 Task: Add a signature Brooke Phillips containing 'Best regards from, Brooke Phillips' to email address softage.1@softage.net and add a folder Research
Action: Mouse moved to (581, 318)
Screenshot: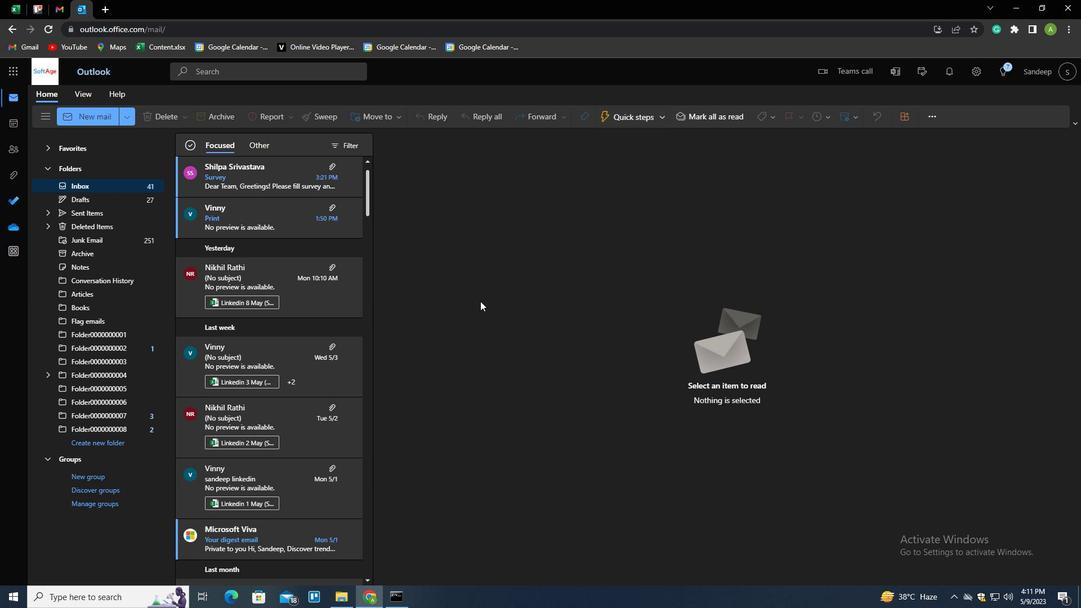 
Action: Key pressed n
Screenshot: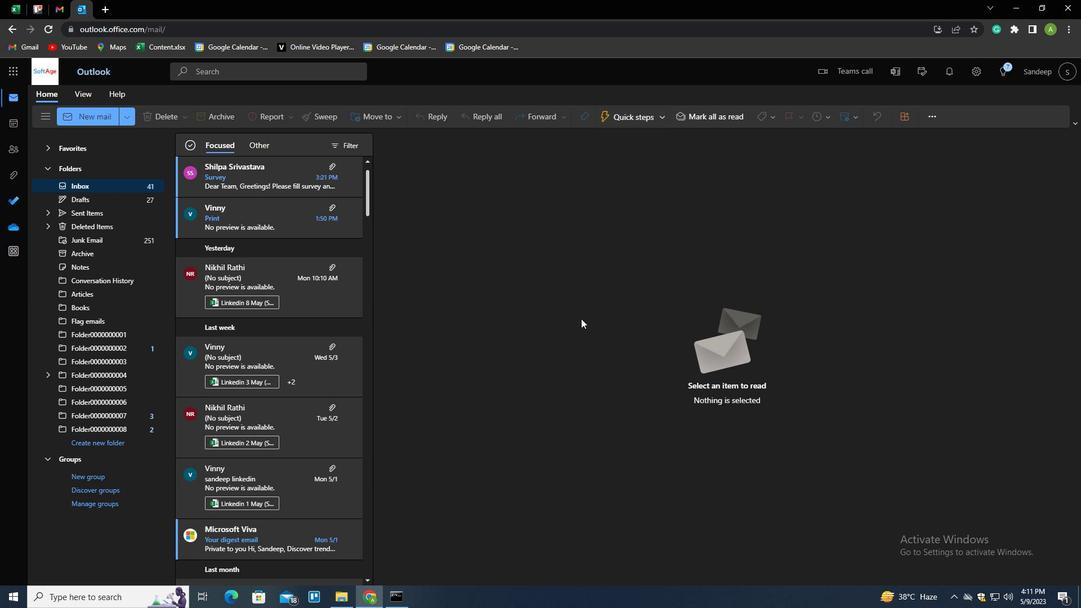 
Action: Mouse moved to (758, 115)
Screenshot: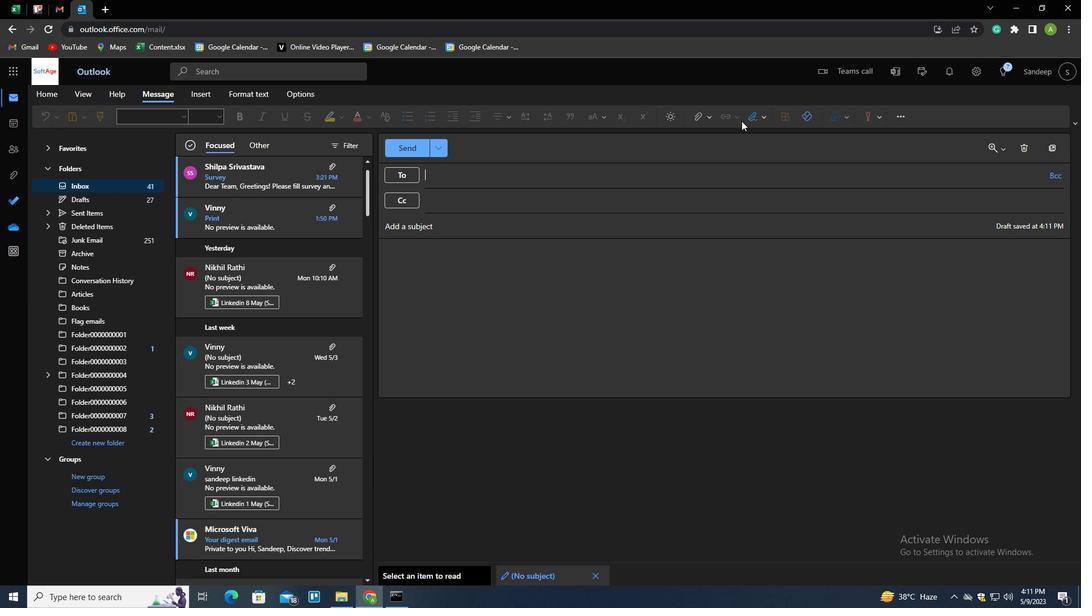 
Action: Mouse pressed left at (758, 115)
Screenshot: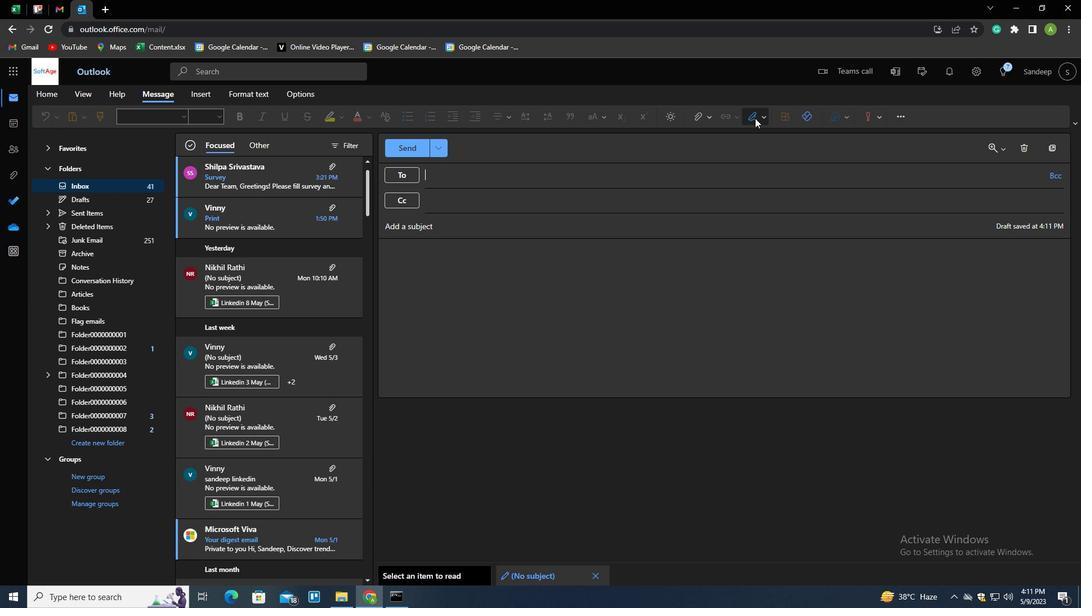 
Action: Mouse moved to (743, 137)
Screenshot: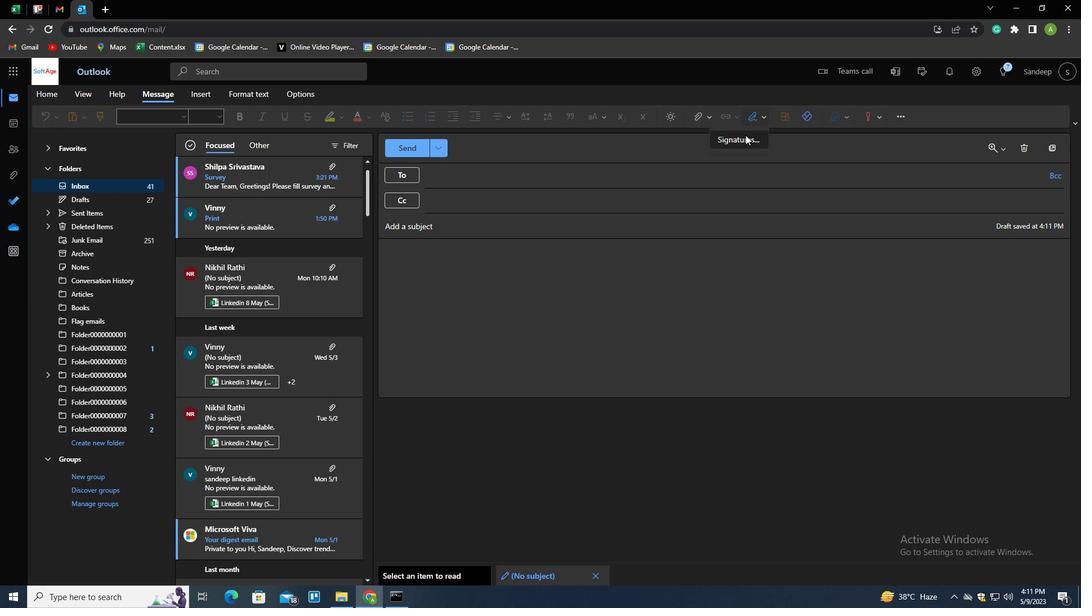 
Action: Mouse pressed left at (743, 137)
Screenshot: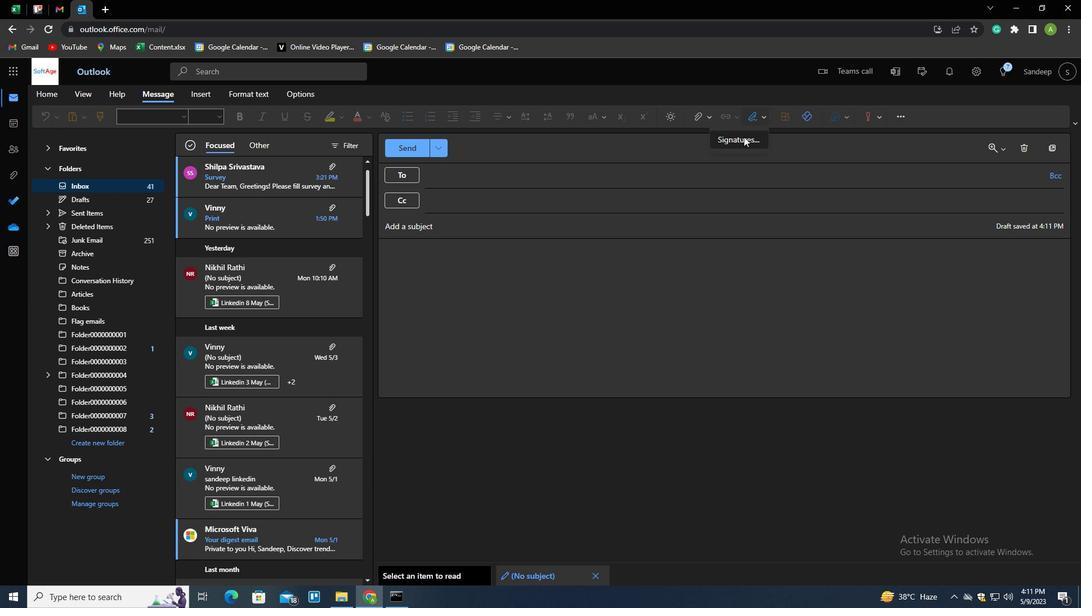 
Action: Mouse moved to (552, 206)
Screenshot: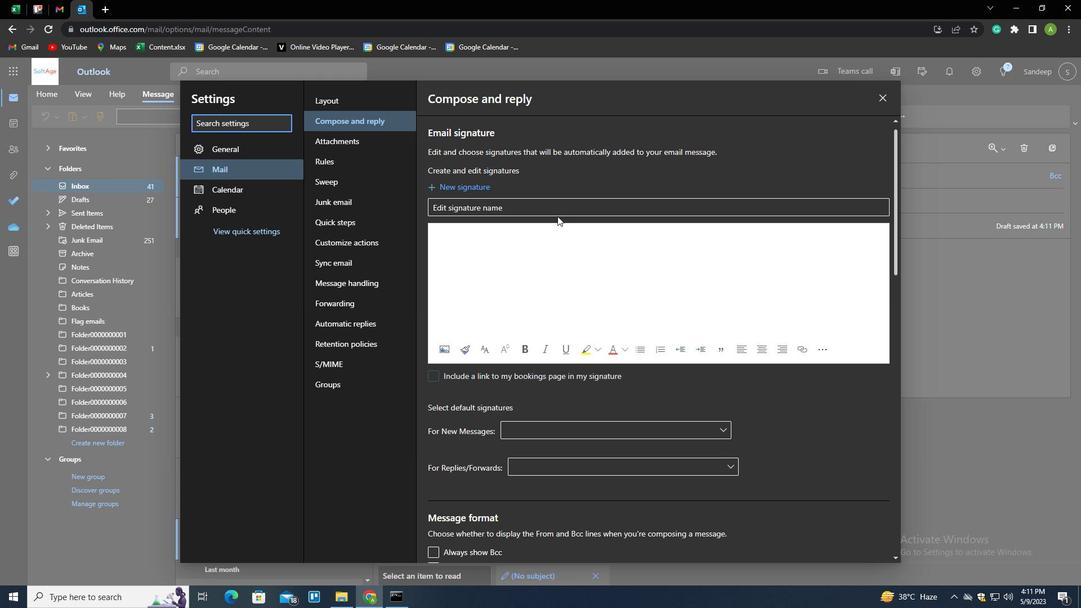 
Action: Mouse pressed left at (552, 206)
Screenshot: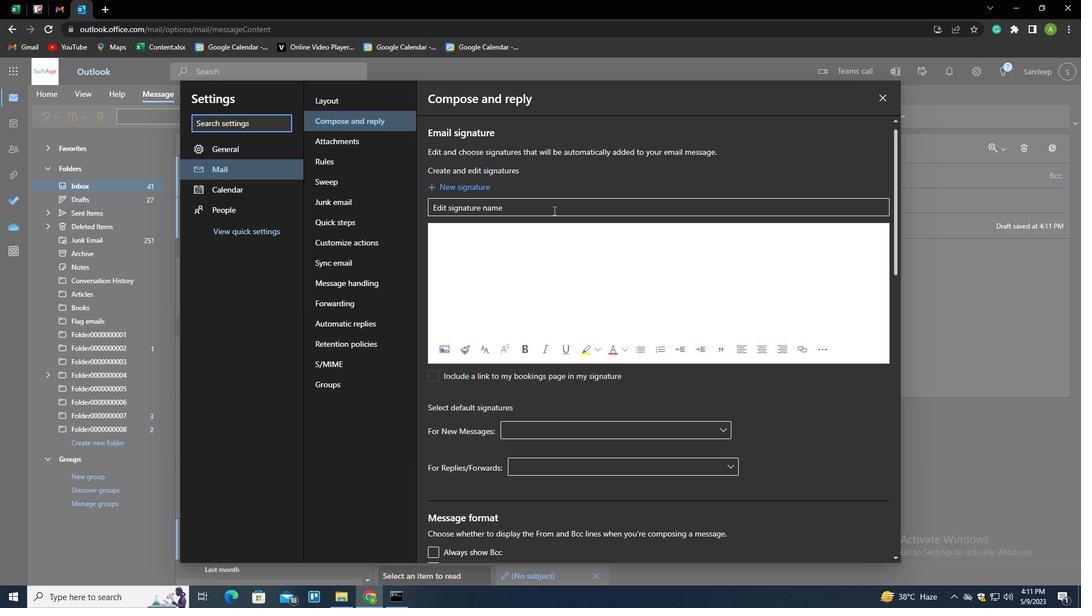 
Action: Key pressed <Key.shift><Key.shift><Key.shift><Key.shift><Key.shift><Key.shift>BROOKE<Key.space><Key.shift>PHILLIPS<Key.tab><Key.shift_r><Key.enter><Key.enter><Key.enter><Key.enter><Key.enter><Key.enter><Key.enter><Key.shift>BEST<Key.space>REGARDSF<Key.space><Key.backspace><Key.backspace><Key.space>FROM,<Key.shift_r><Key.enter><Key.shift>BROOLE<Key.backspace><Key.backspace>KE<Key.space><Key.shift>PHILLIPS
Screenshot: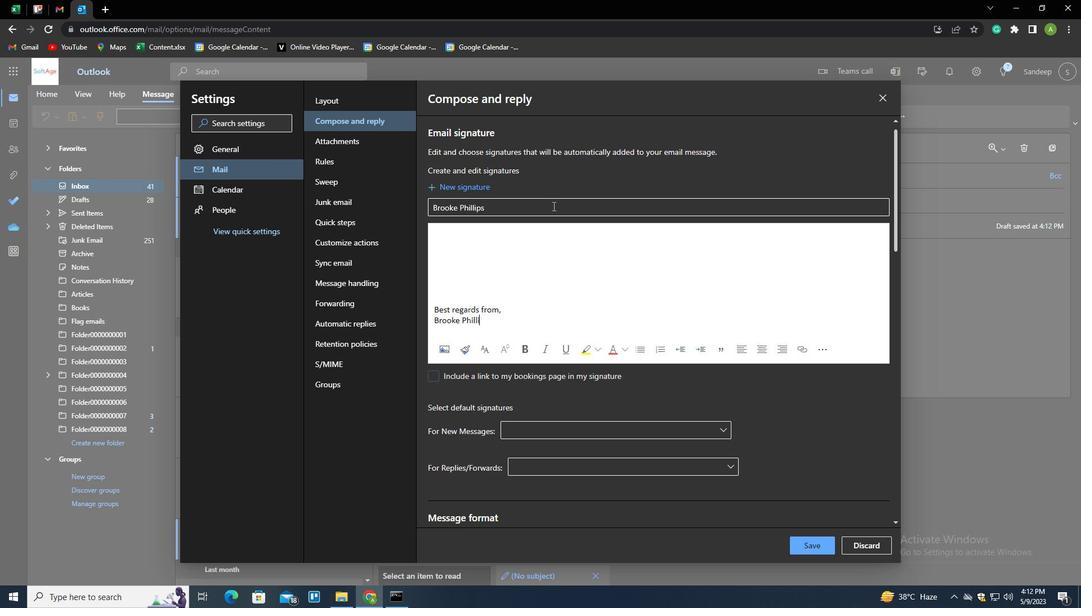 
Action: Mouse moved to (806, 544)
Screenshot: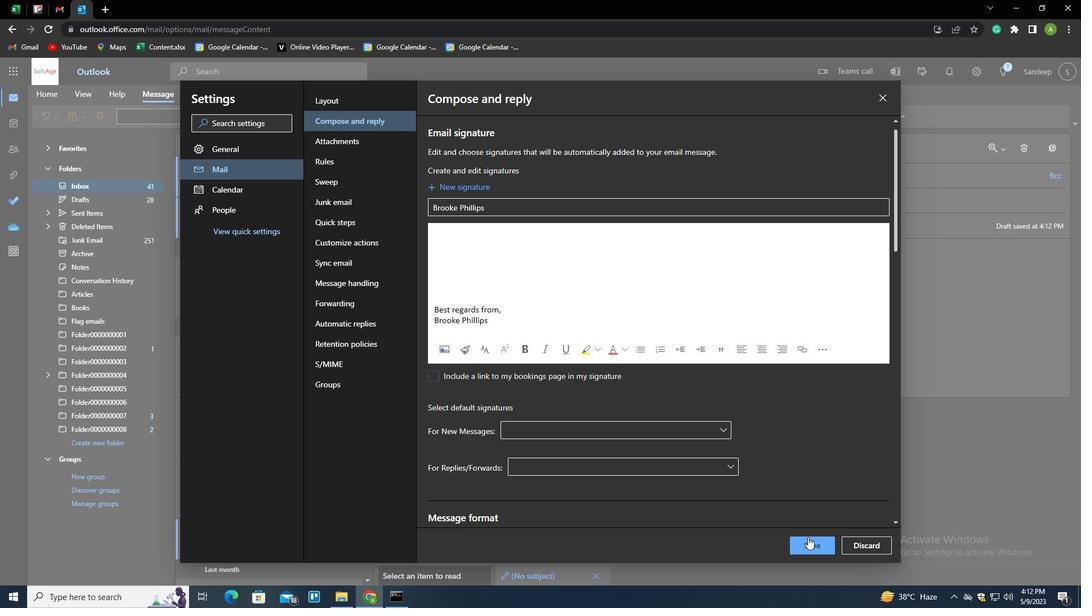 
Action: Mouse pressed left at (806, 544)
Screenshot: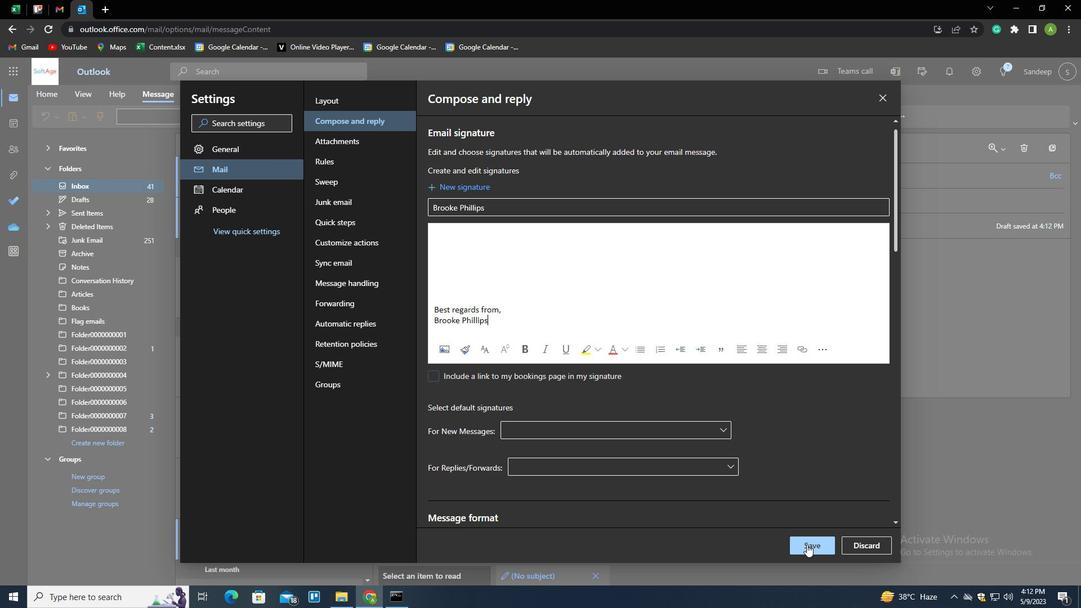 
Action: Mouse moved to (985, 366)
Screenshot: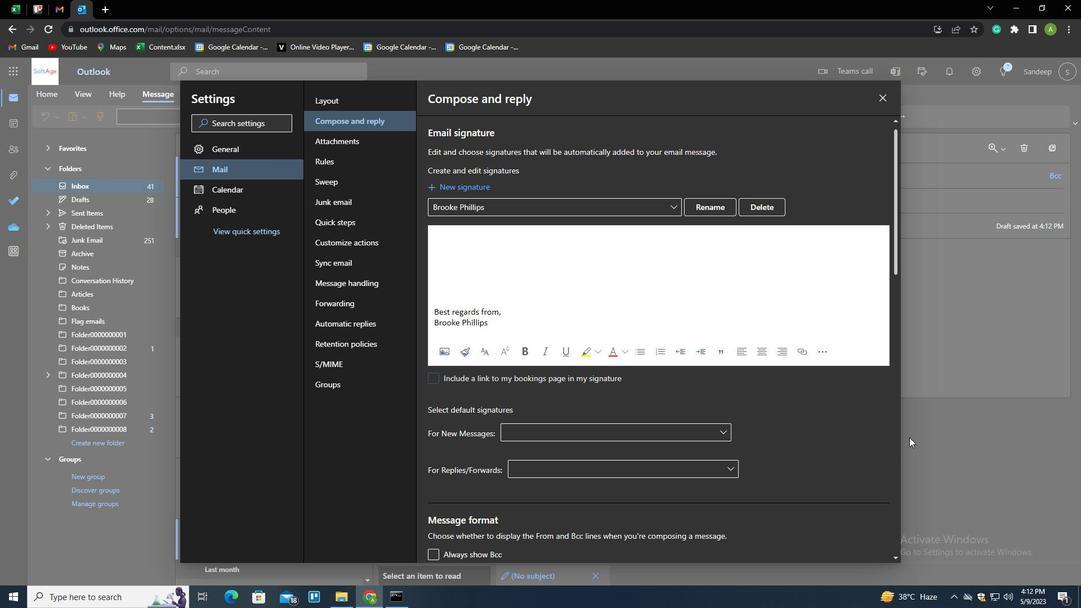
Action: Mouse pressed left at (985, 366)
Screenshot: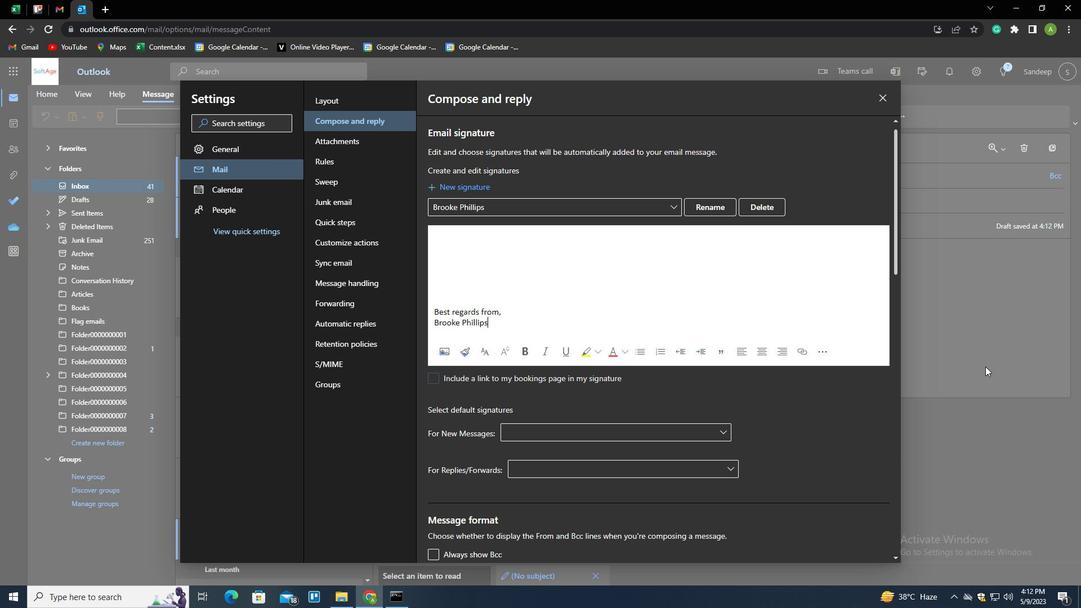 
Action: Mouse moved to (765, 110)
Screenshot: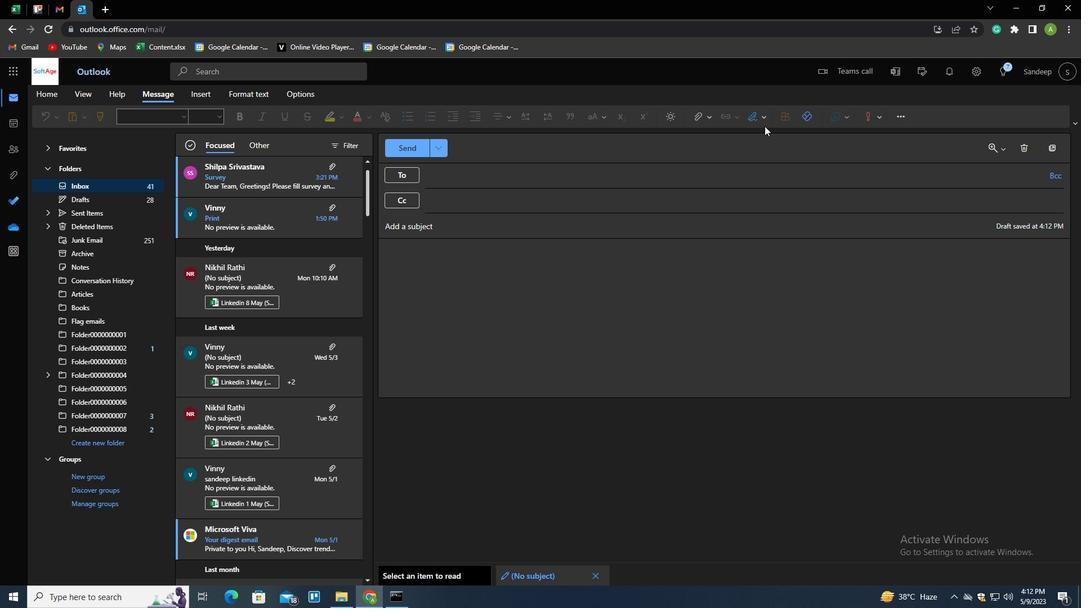 
Action: Mouse pressed left at (765, 110)
Screenshot: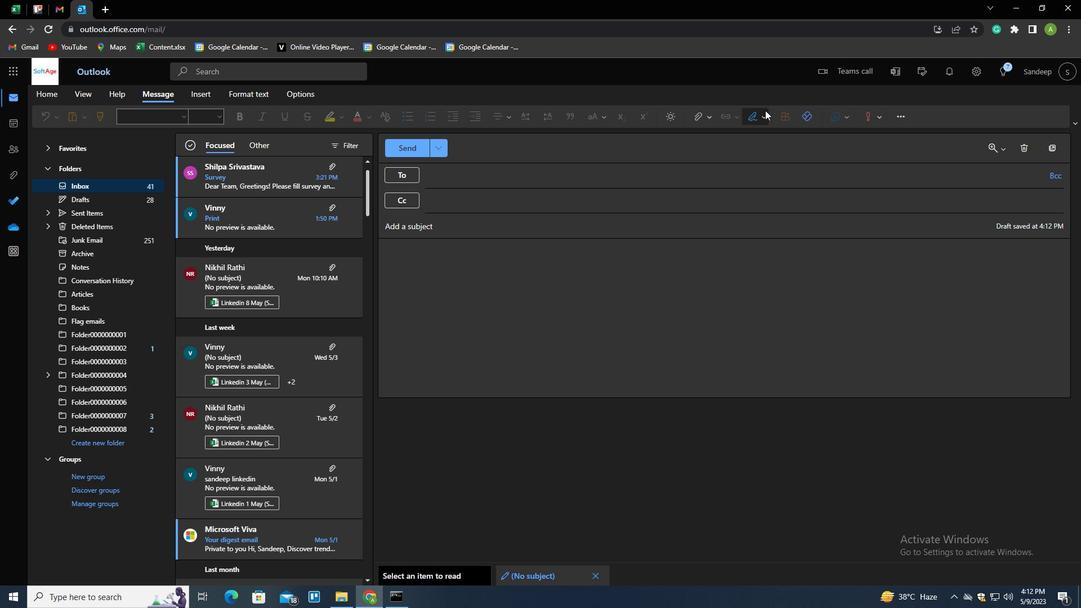 
Action: Mouse moved to (741, 141)
Screenshot: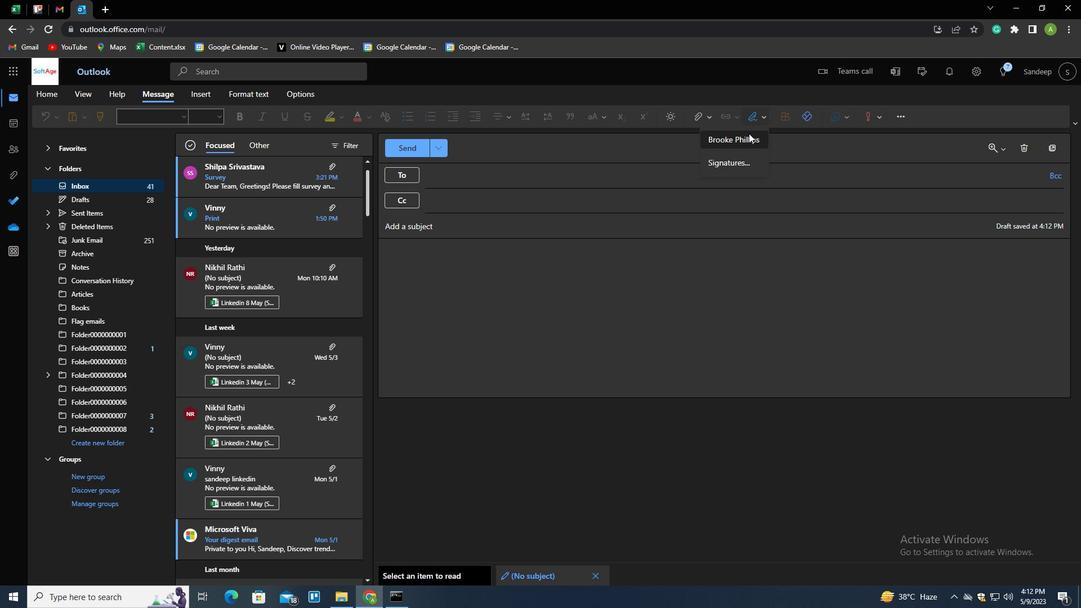 
Action: Mouse pressed left at (741, 141)
Screenshot: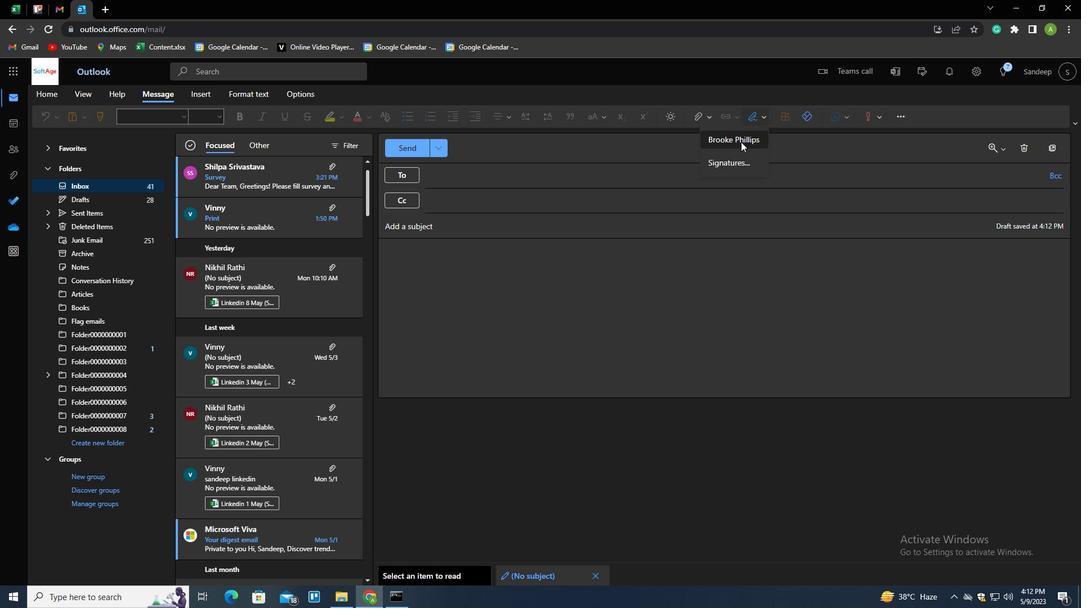 
Action: Mouse moved to (441, 177)
Screenshot: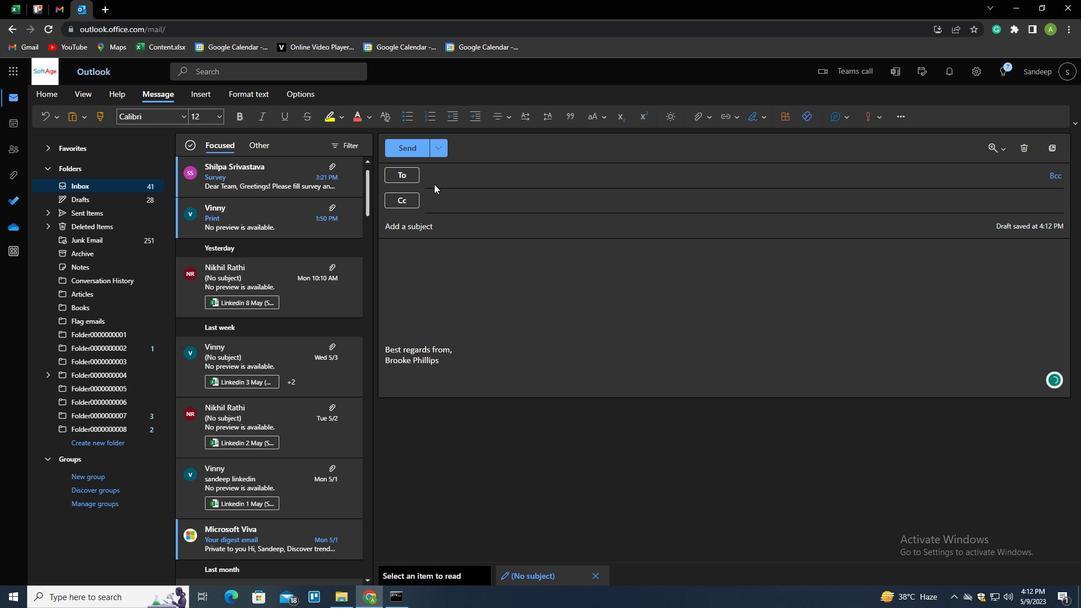 
Action: Mouse pressed left at (441, 177)
Screenshot: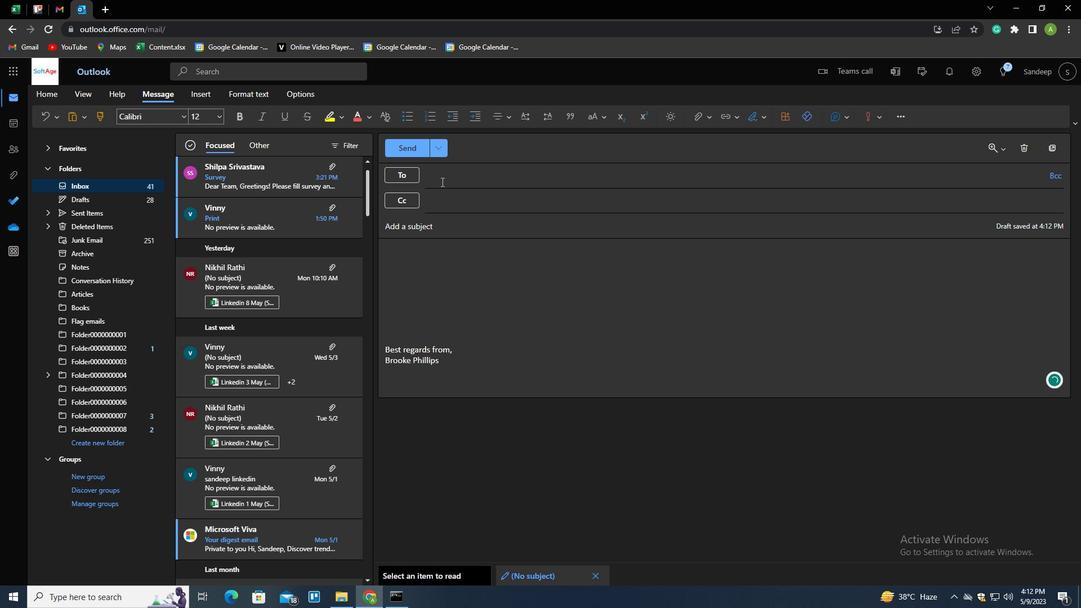 
Action: Key pressed SOFAGE<Key.backspace><Key.backspace><Key.backspace>TAGE.1<Key.shift>@SO
Screenshot: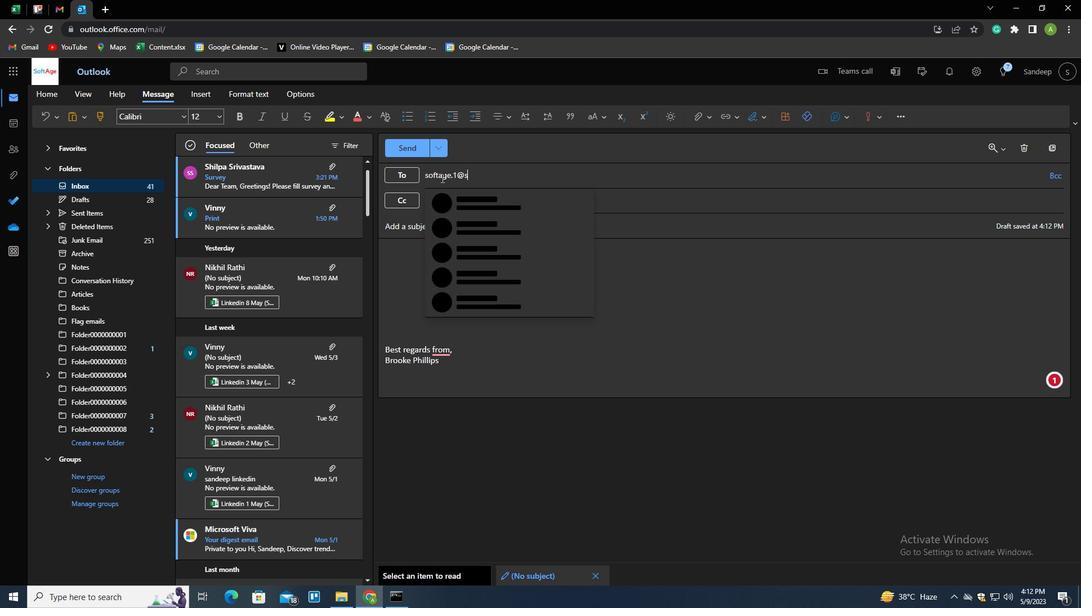 
Action: Mouse moved to (524, 202)
Screenshot: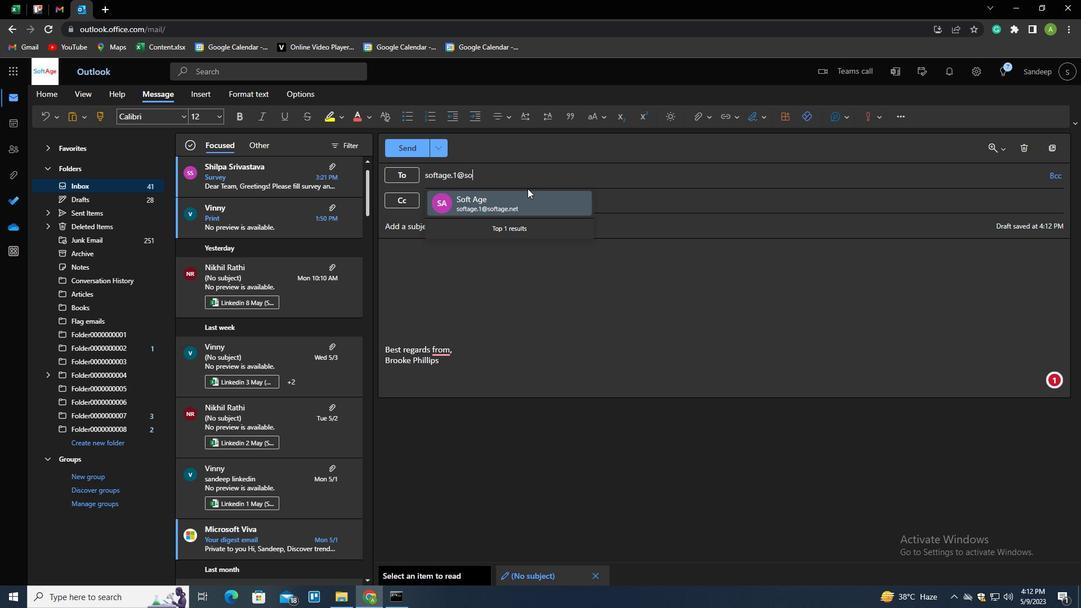 
Action: Mouse pressed left at (524, 202)
Screenshot: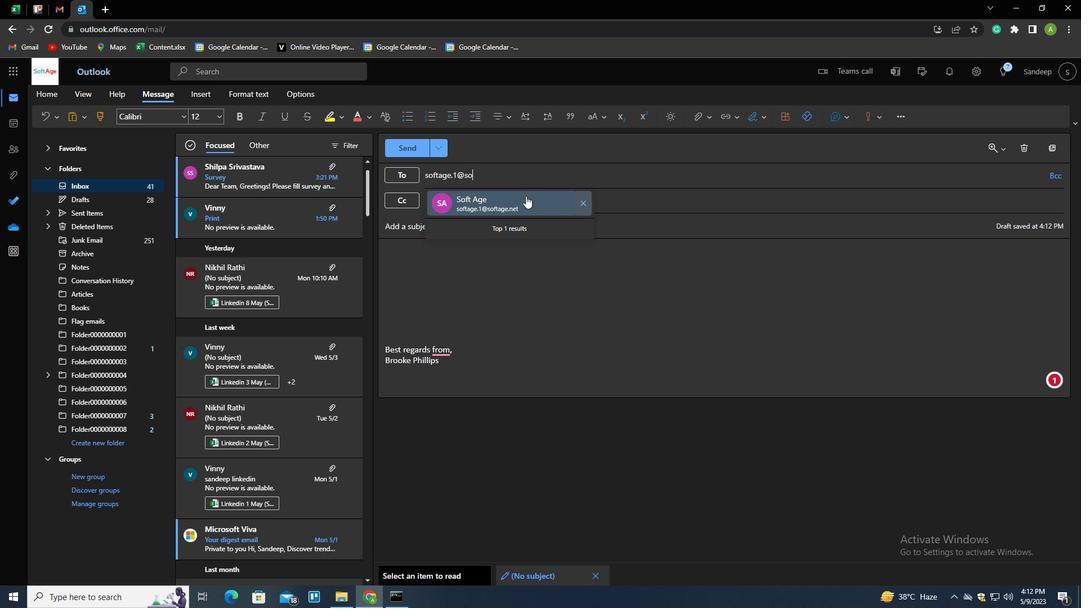 
Action: Mouse moved to (79, 451)
Screenshot: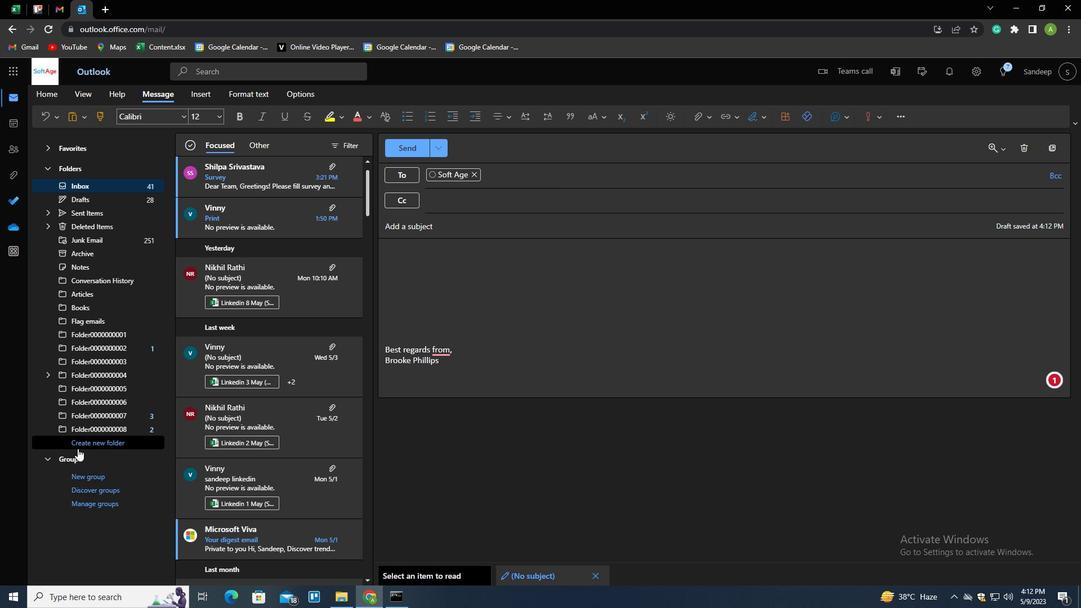 
Action: Mouse pressed left at (79, 451)
Screenshot: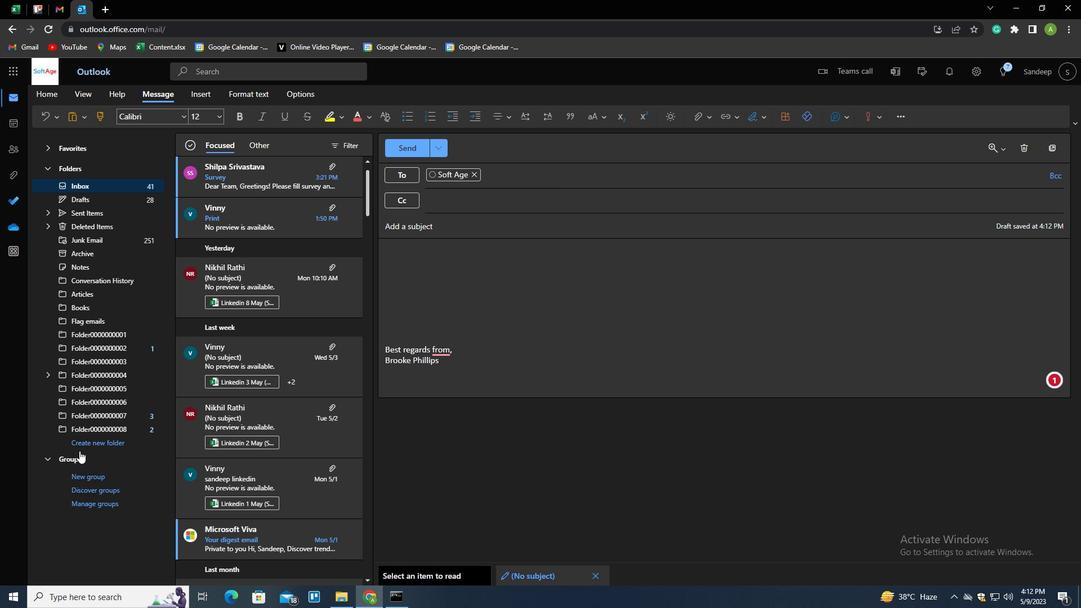 
Action: Mouse moved to (85, 444)
Screenshot: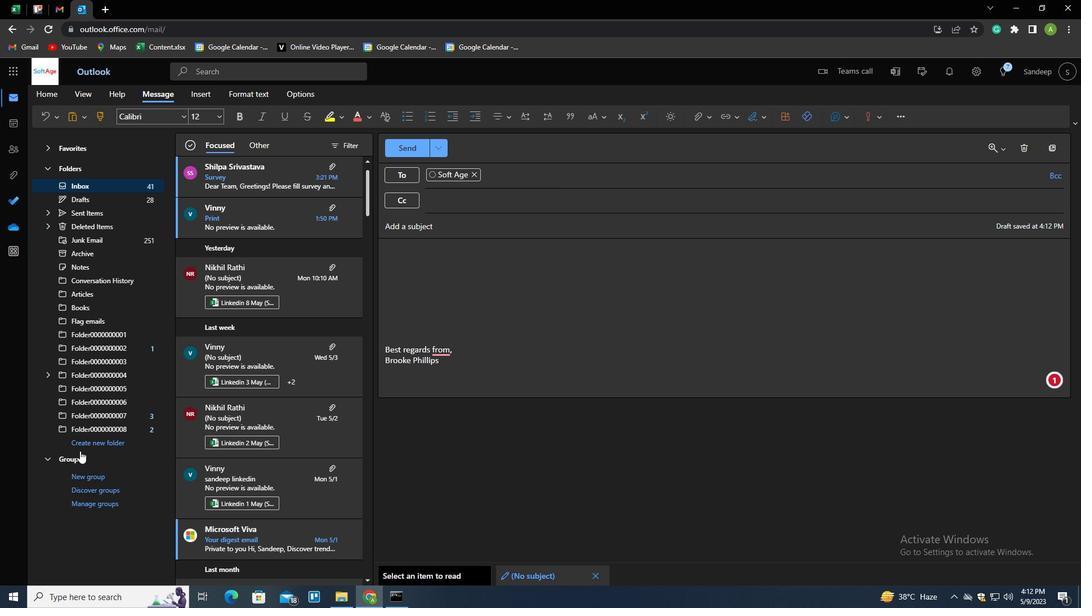 
Action: Mouse pressed left at (85, 444)
Screenshot: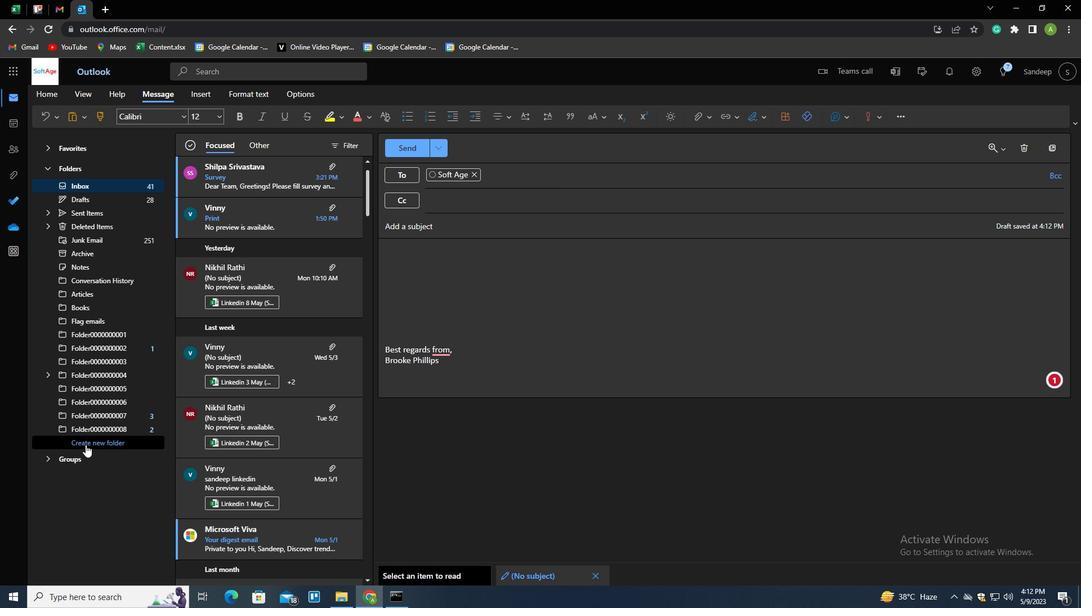 
Action: Mouse moved to (86, 444)
Screenshot: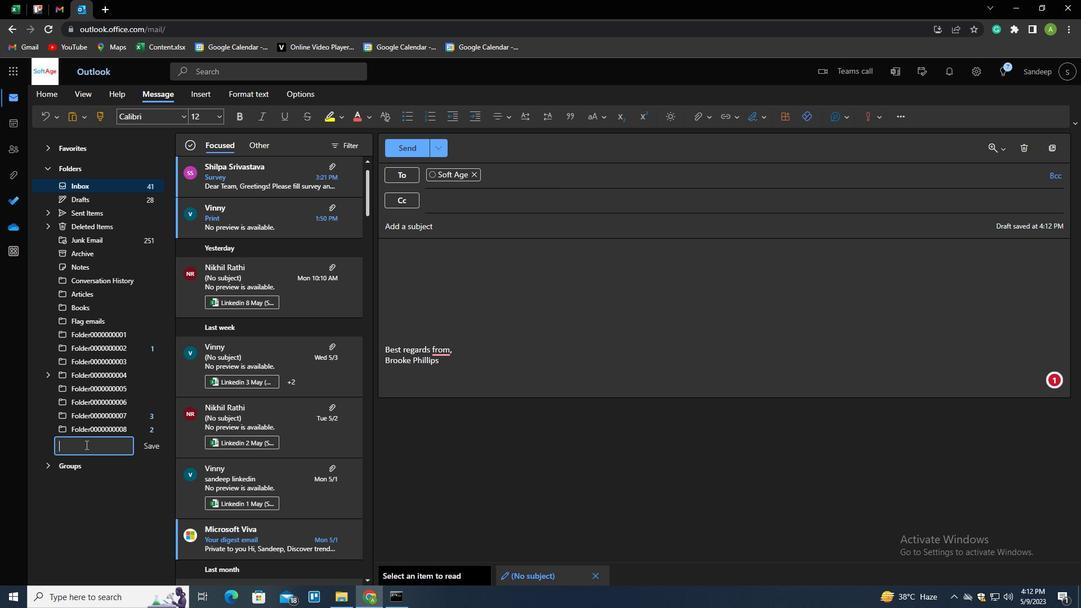 
Action: Key pressed <Key.shift>RESEARCH<Key.enter>
Screenshot: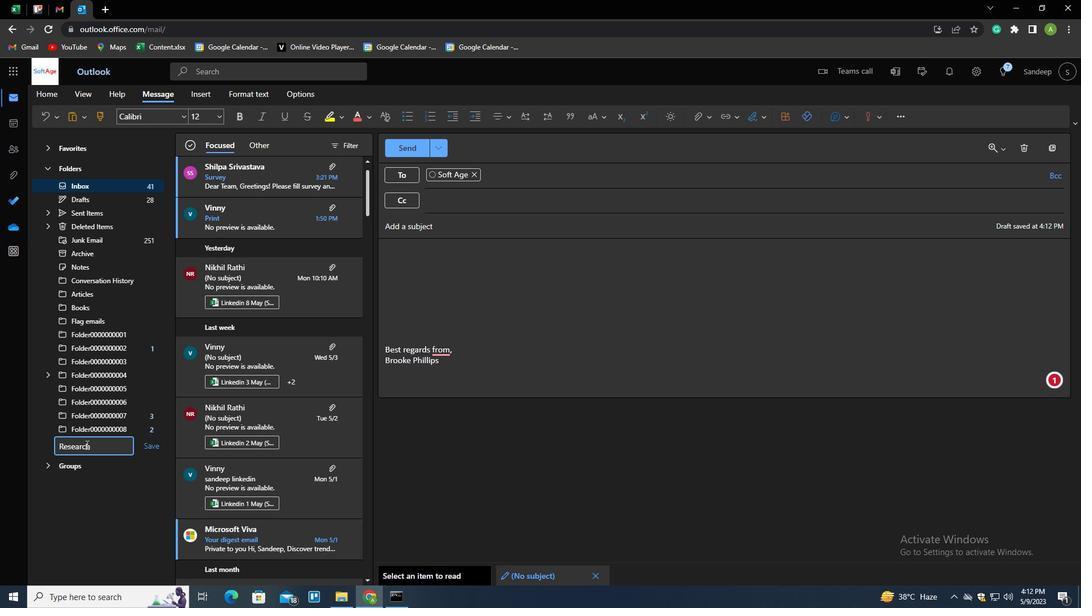 
